 Task: In new skill endorsements turn off email notifications.
Action: Mouse moved to (844, 85)
Screenshot: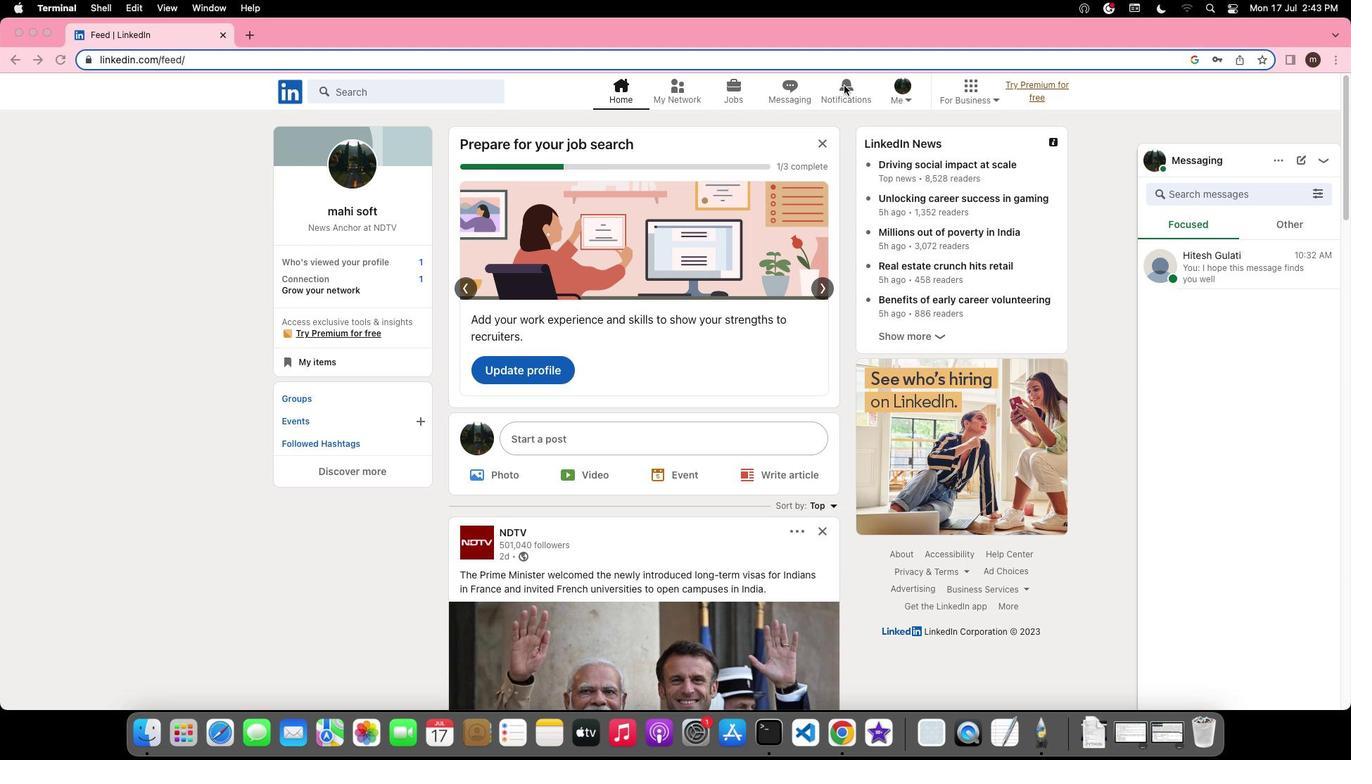 
Action: Mouse pressed left at (844, 85)
Screenshot: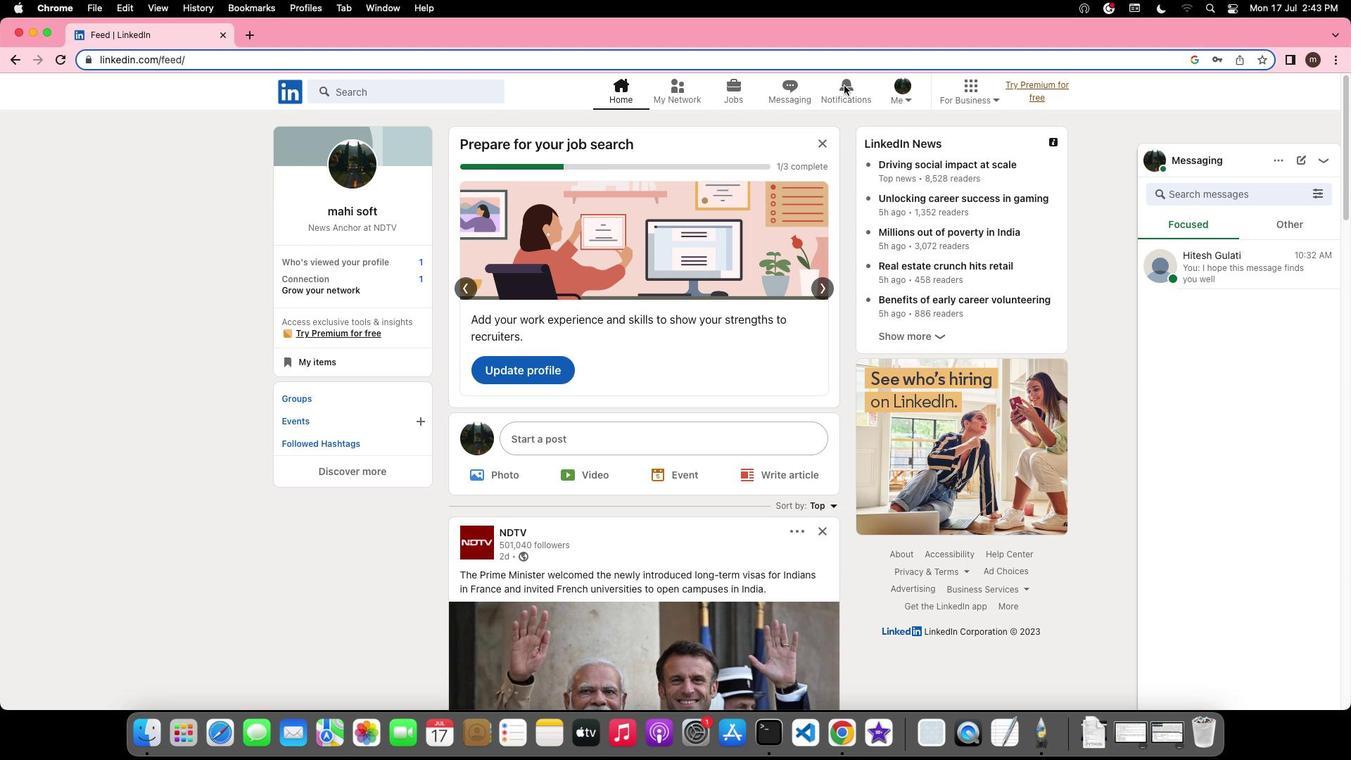 
Action: Mouse pressed left at (844, 85)
Screenshot: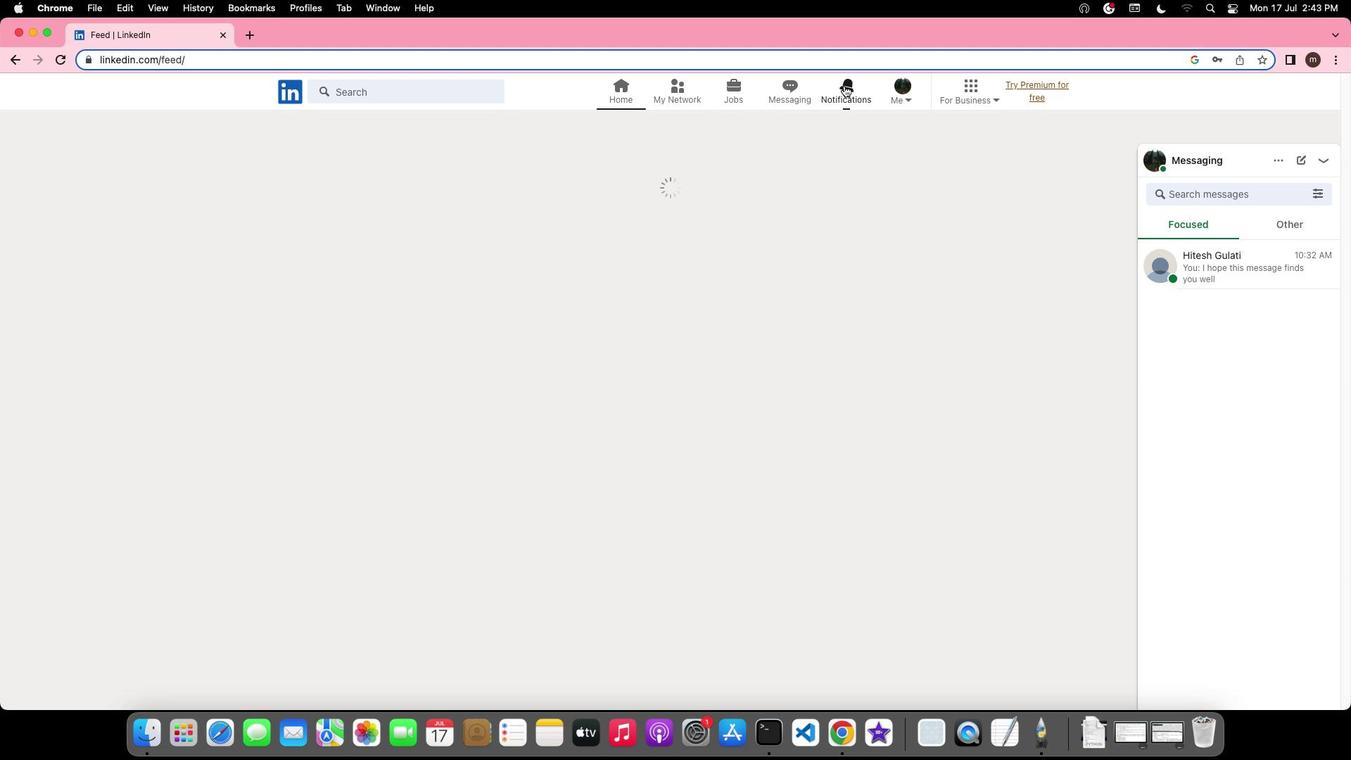 
Action: Mouse moved to (330, 180)
Screenshot: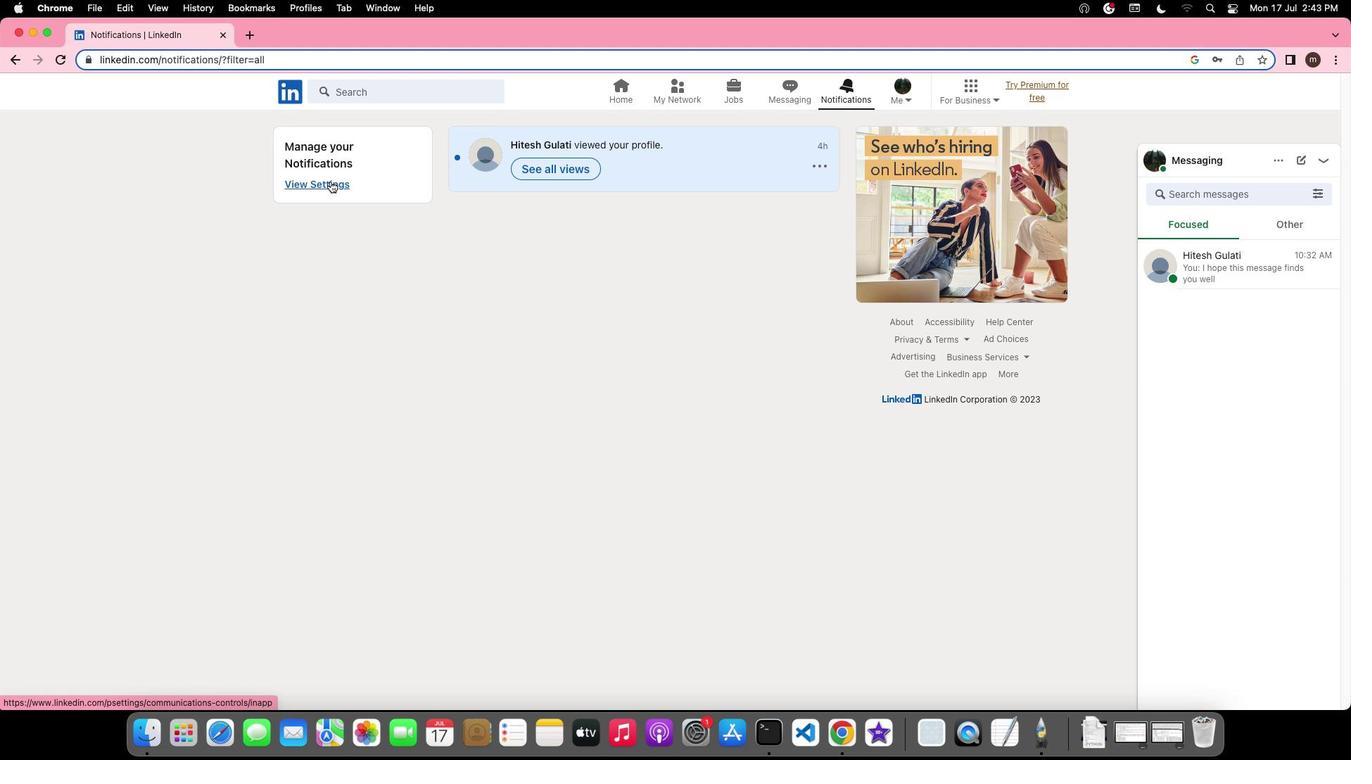 
Action: Mouse pressed left at (330, 180)
Screenshot: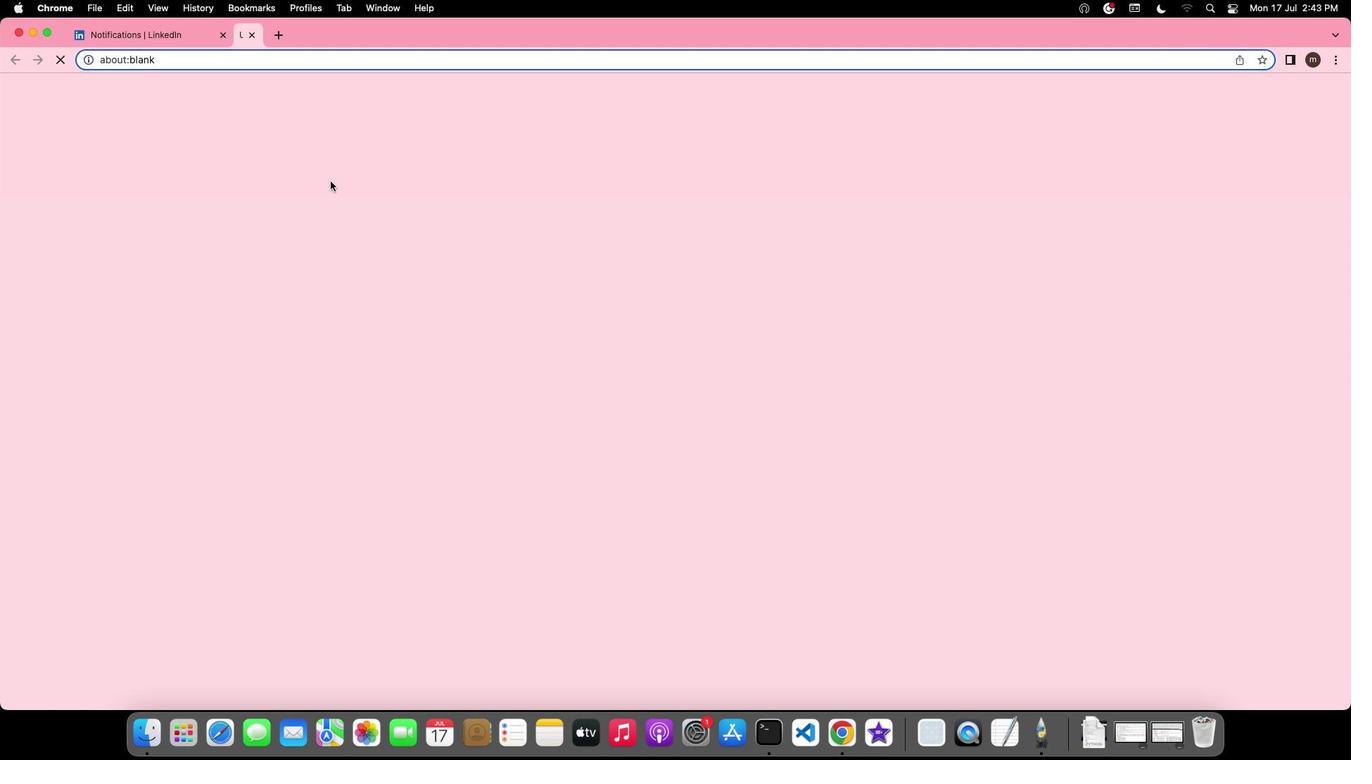 
Action: Mouse moved to (579, 569)
Screenshot: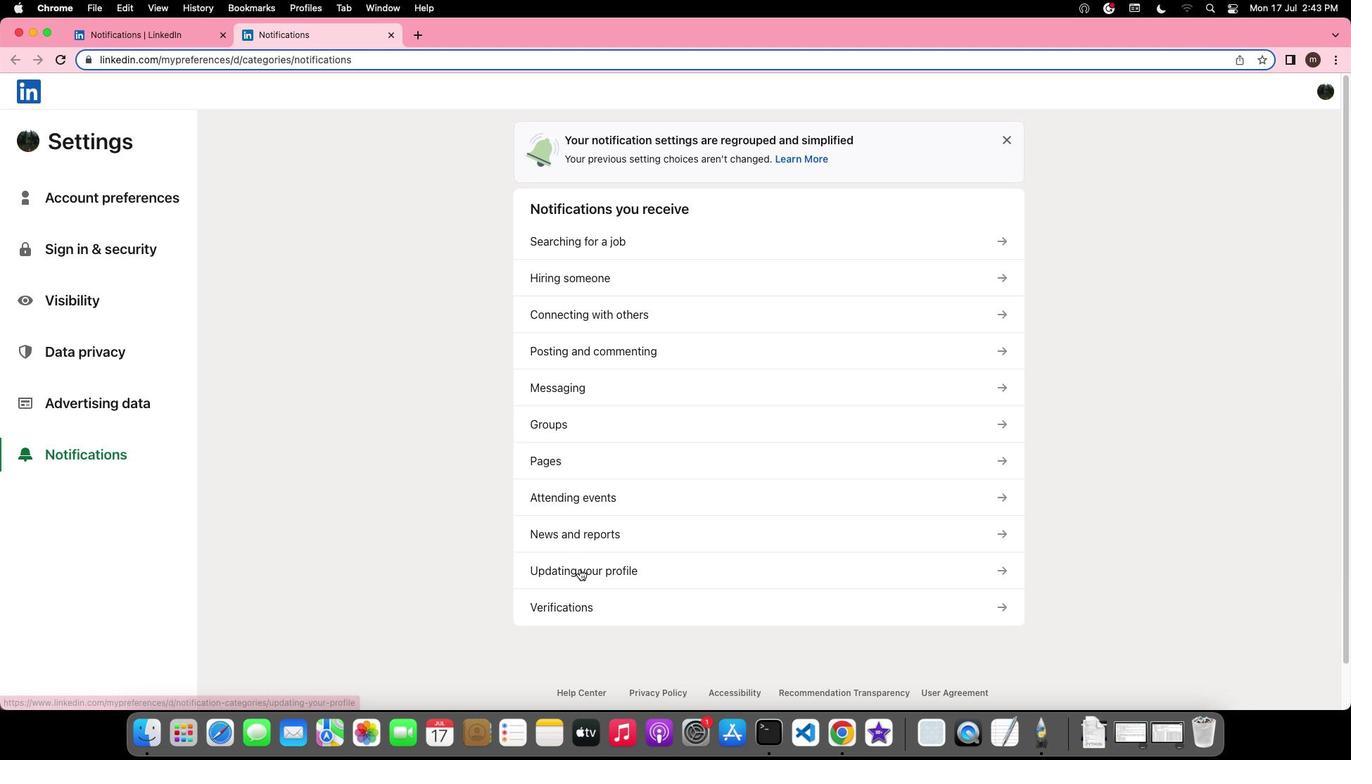
Action: Mouse pressed left at (579, 569)
Screenshot: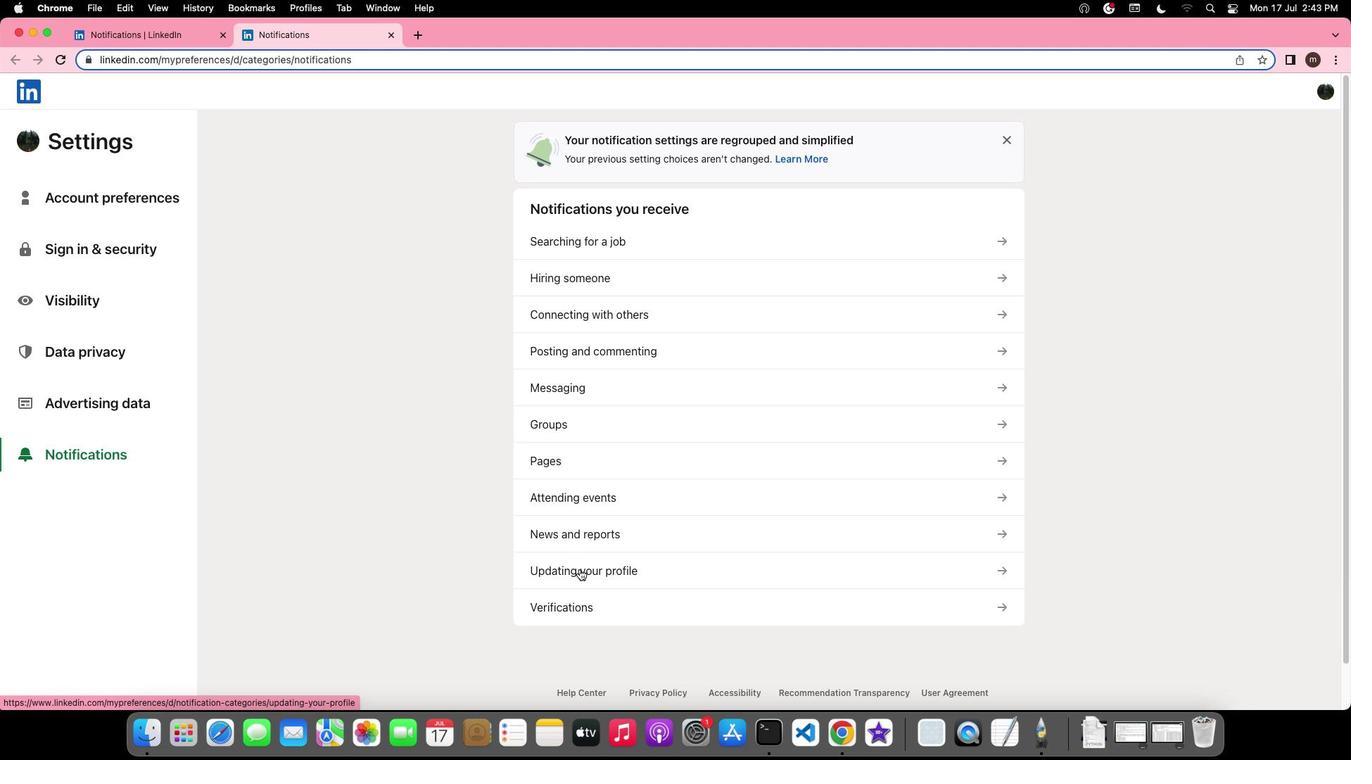 
Action: Mouse moved to (636, 269)
Screenshot: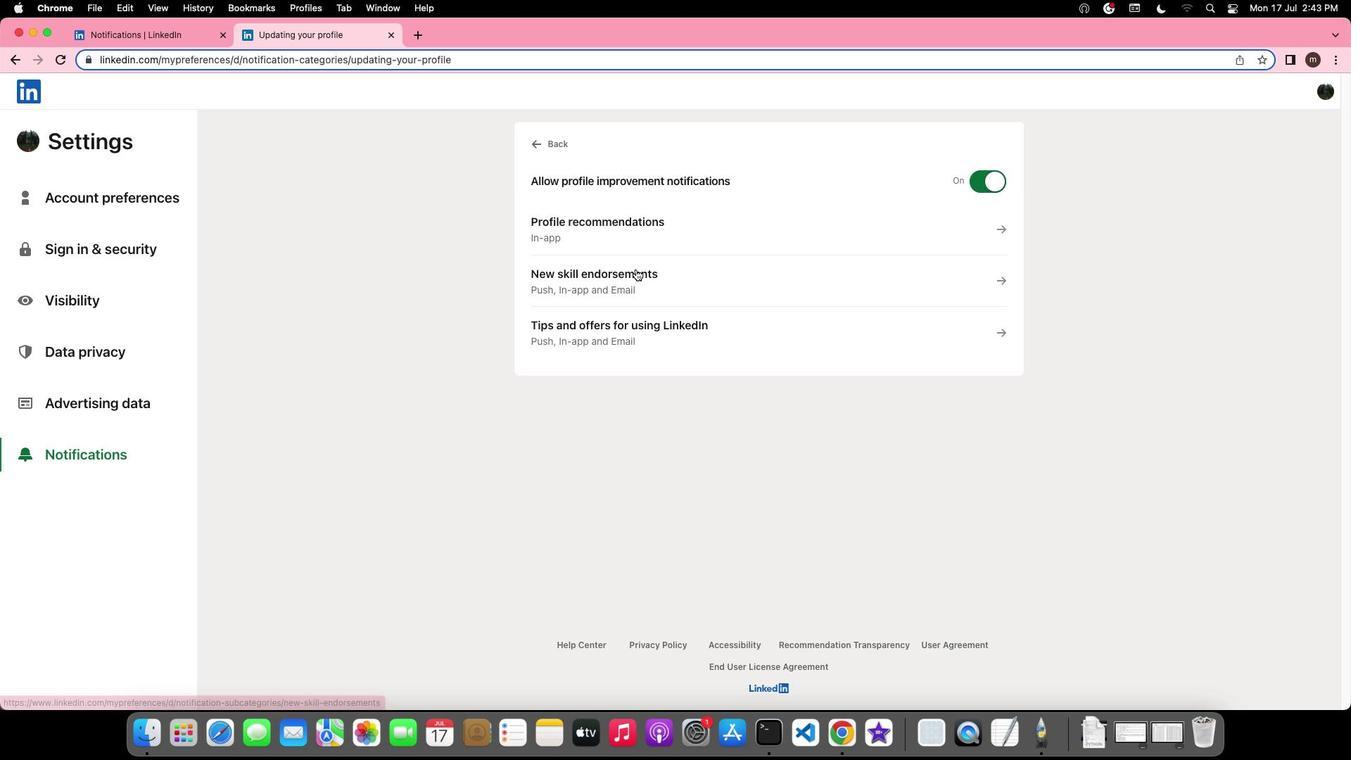 
Action: Mouse pressed left at (636, 269)
Screenshot: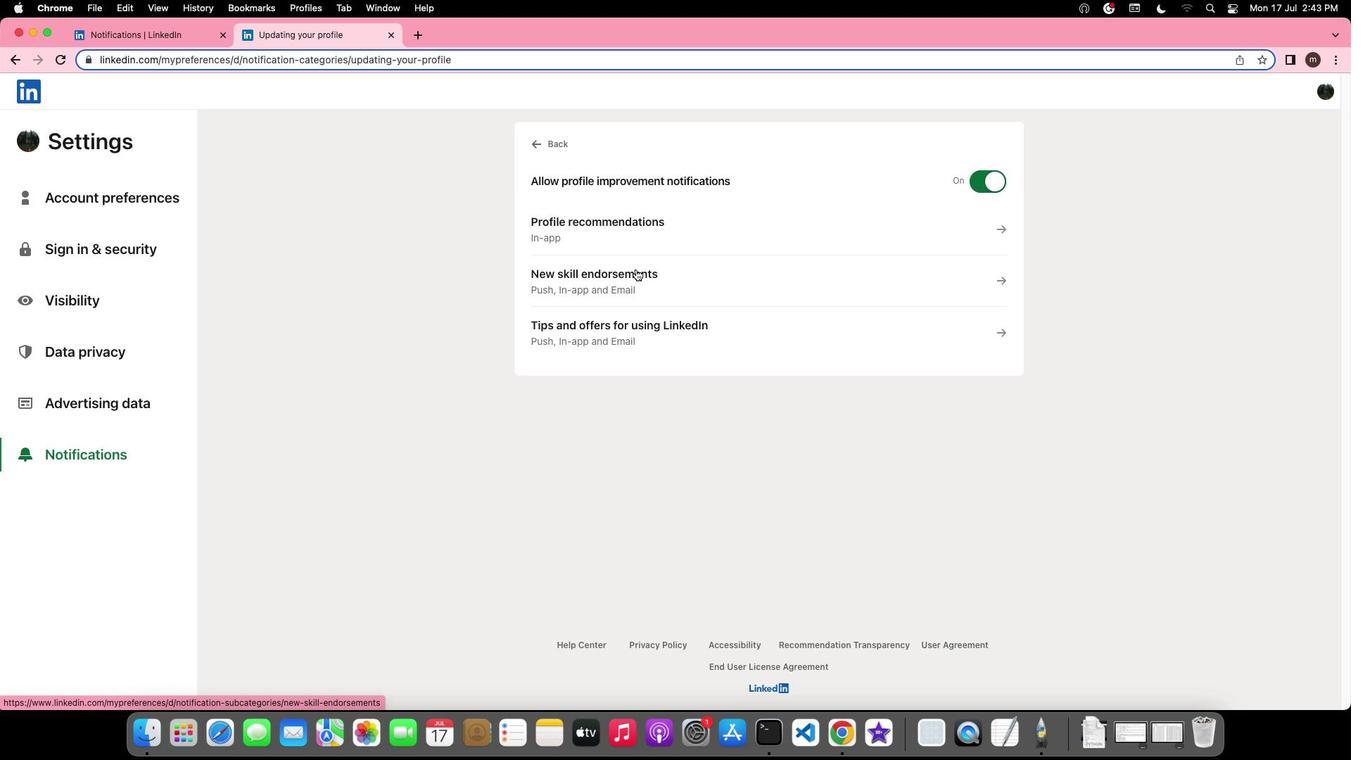 
Action: Mouse moved to (1004, 386)
Screenshot: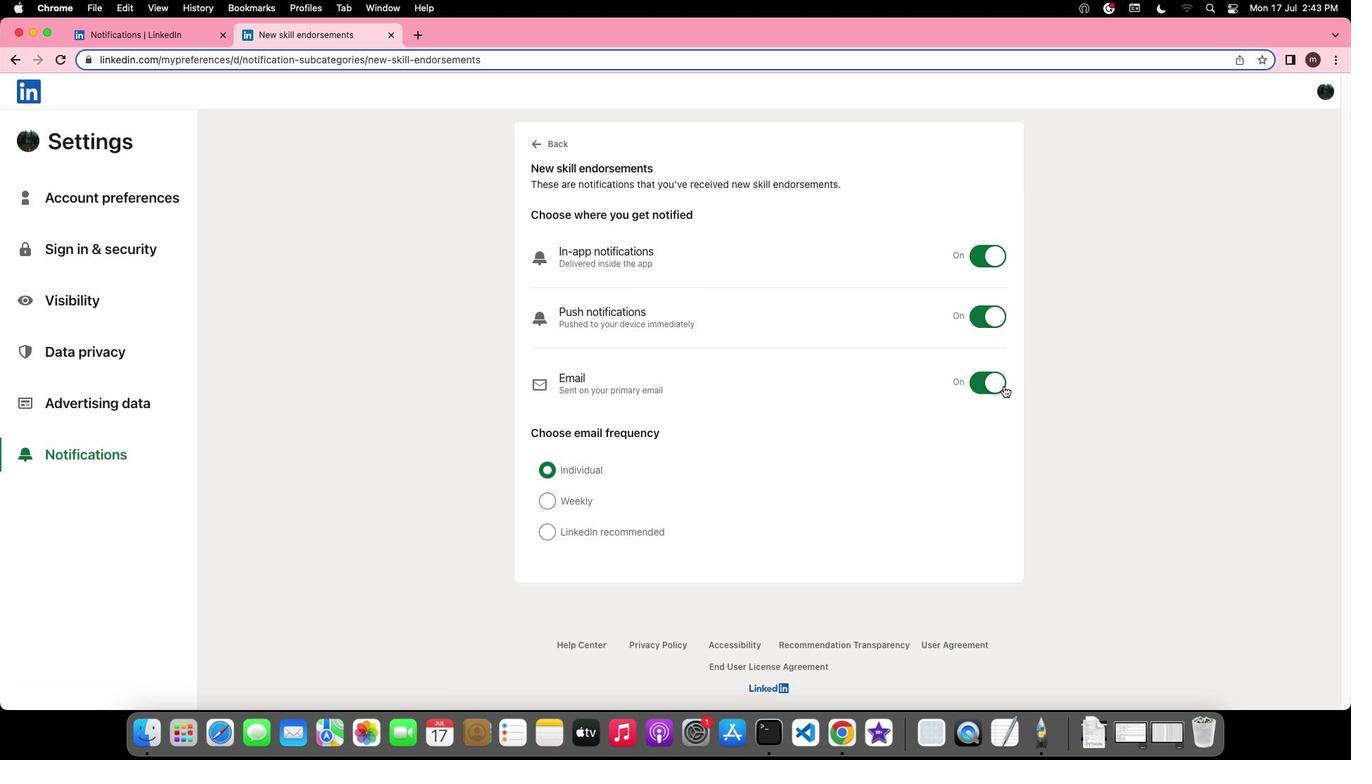 
Action: Mouse pressed left at (1004, 386)
Screenshot: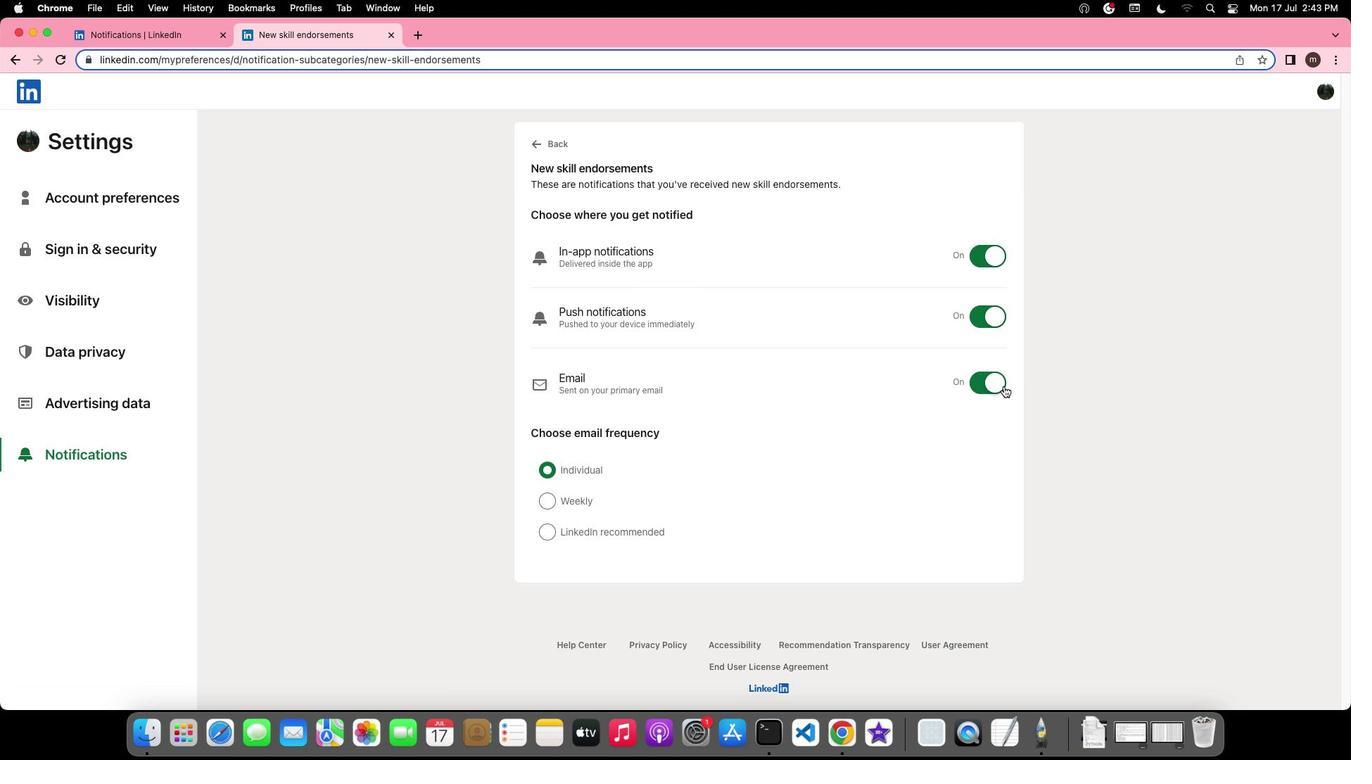 
Action: Mouse moved to (1013, 396)
Screenshot: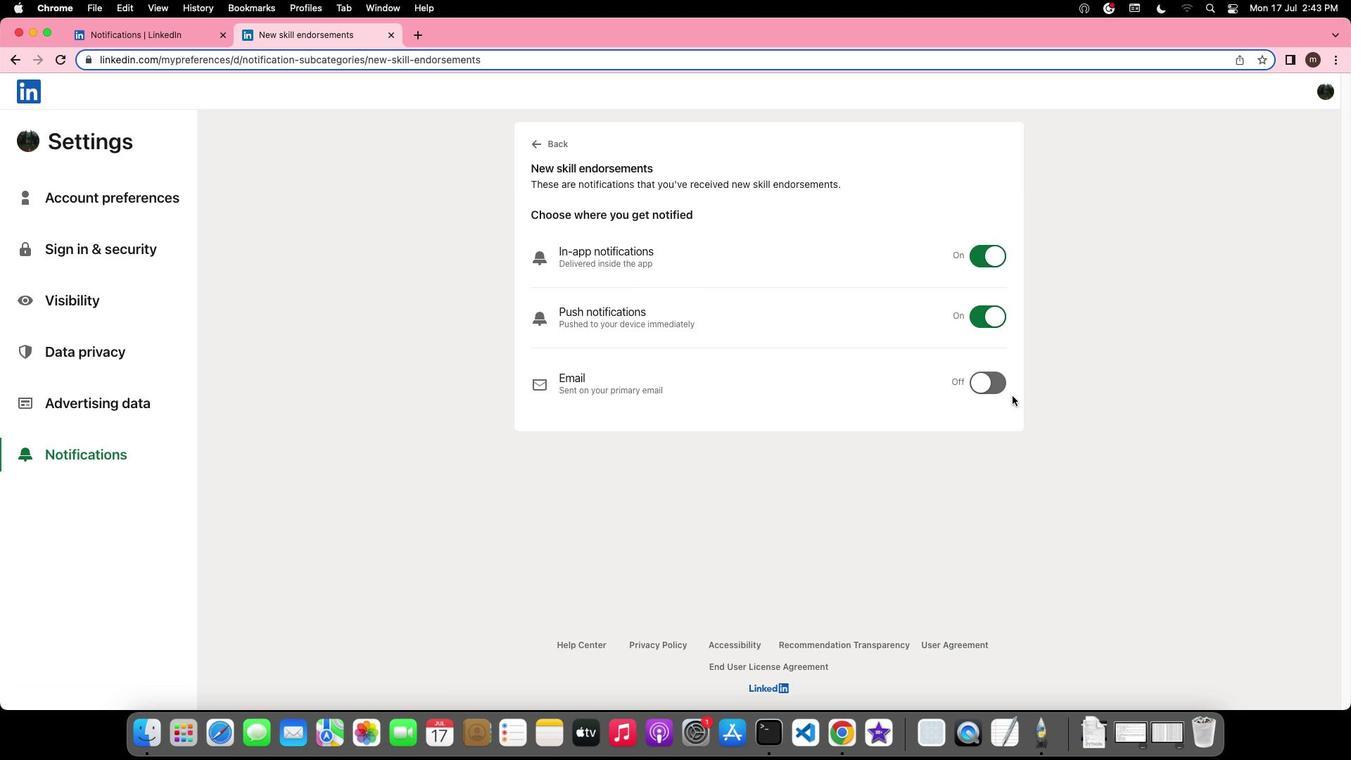 
